 Task: Select work in the section phone type.
Action: Mouse moved to (700, 86)
Screenshot: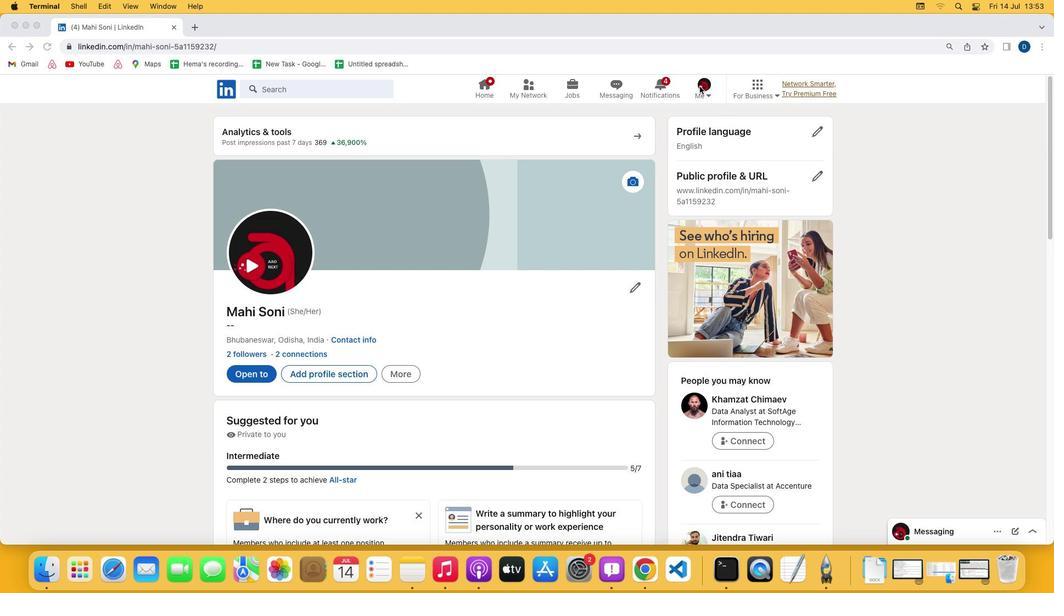 
Action: Mouse pressed left at (700, 86)
Screenshot: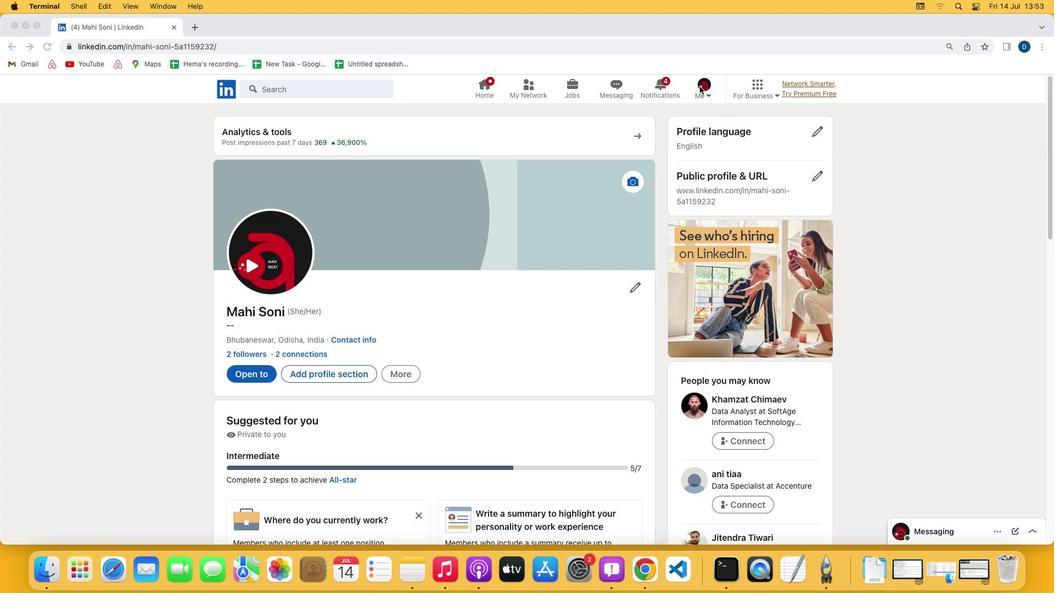 
Action: Mouse pressed left at (700, 86)
Screenshot: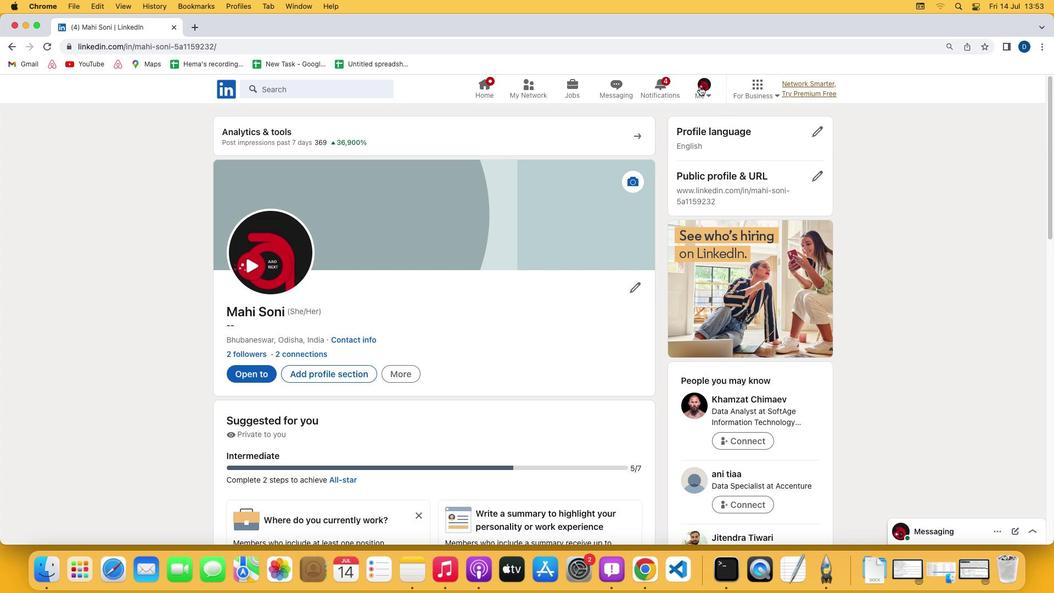 
Action: Mouse moved to (611, 208)
Screenshot: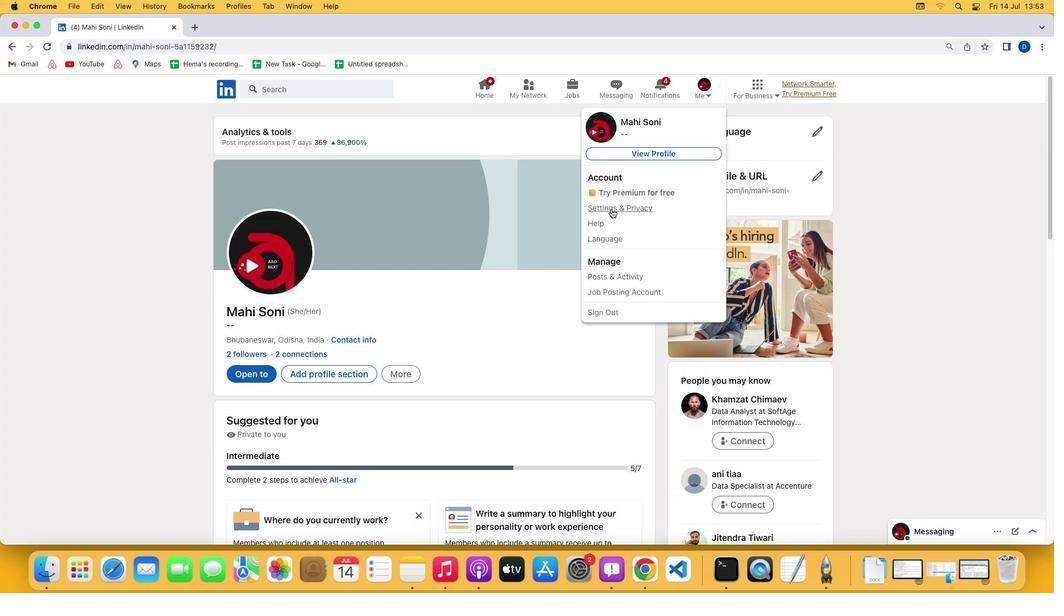 
Action: Mouse pressed left at (611, 208)
Screenshot: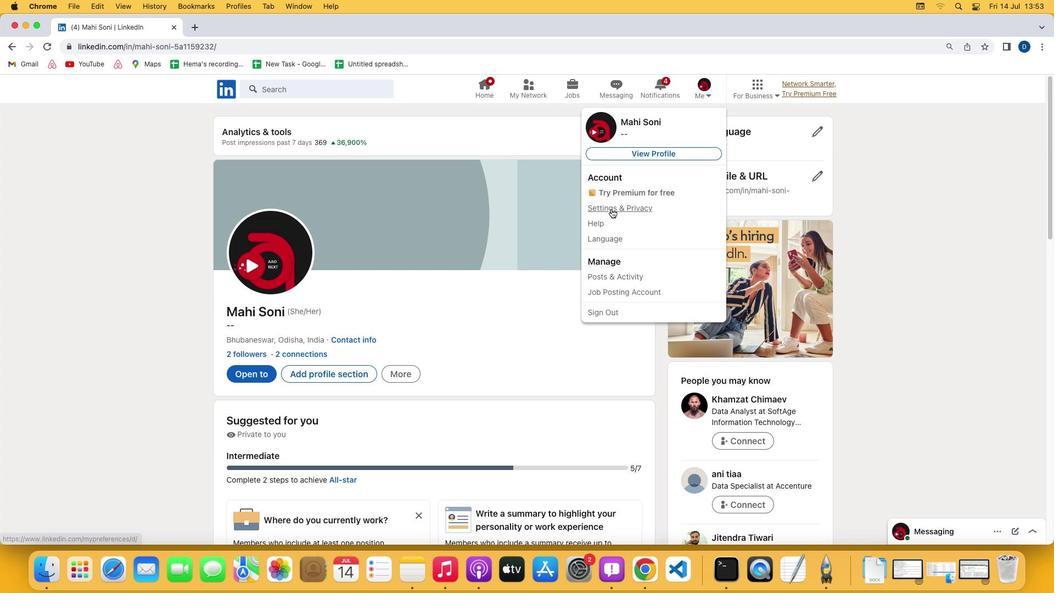 
Action: Mouse moved to (504, 151)
Screenshot: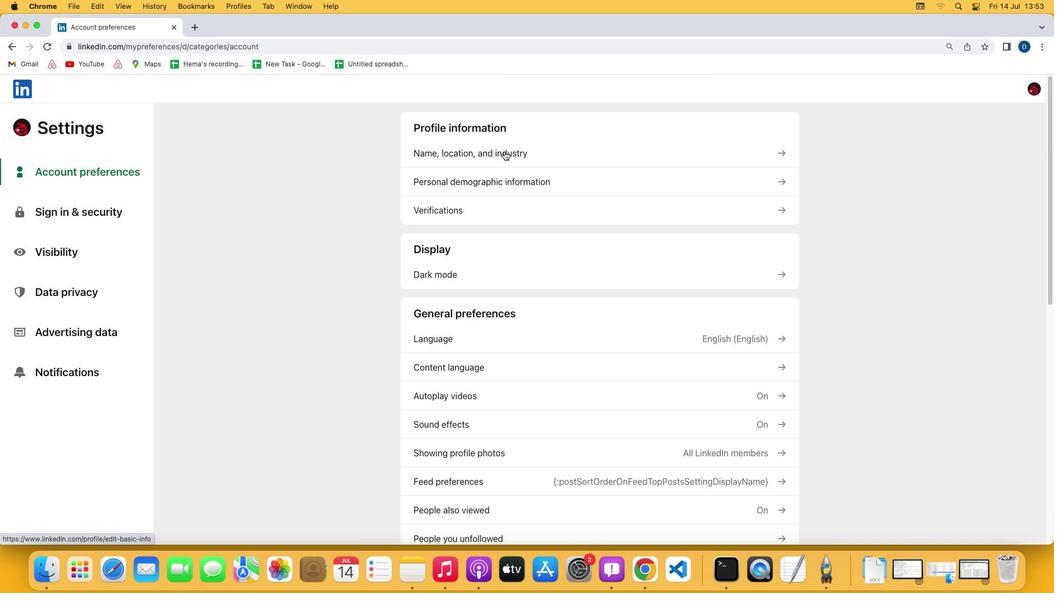 
Action: Mouse pressed left at (504, 151)
Screenshot: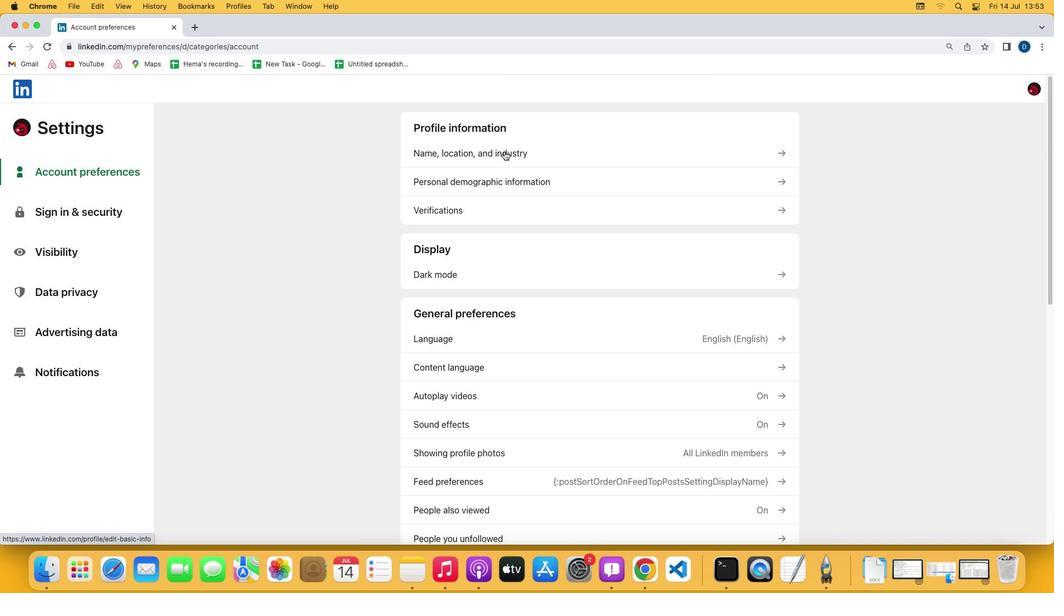 
Action: Mouse moved to (482, 298)
Screenshot: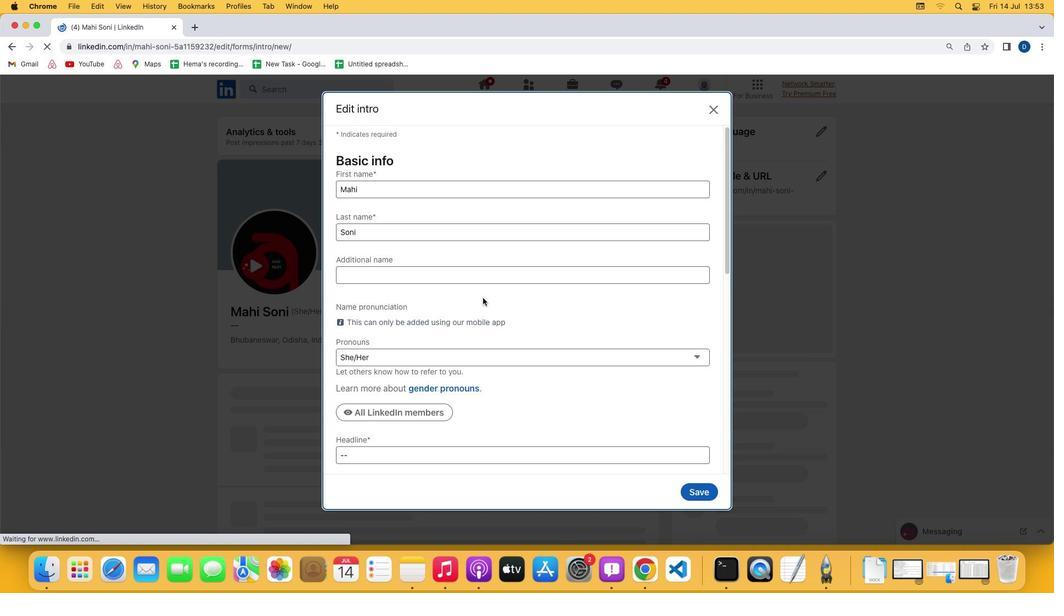 
Action: Mouse scrolled (482, 298) with delta (0, 0)
Screenshot: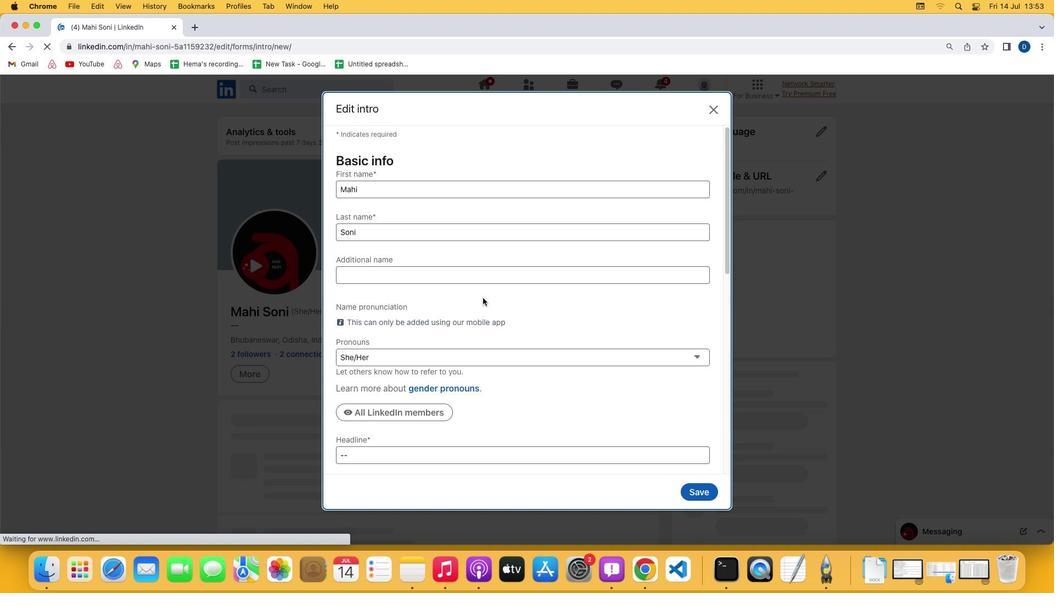 
Action: Mouse scrolled (482, 298) with delta (0, 0)
Screenshot: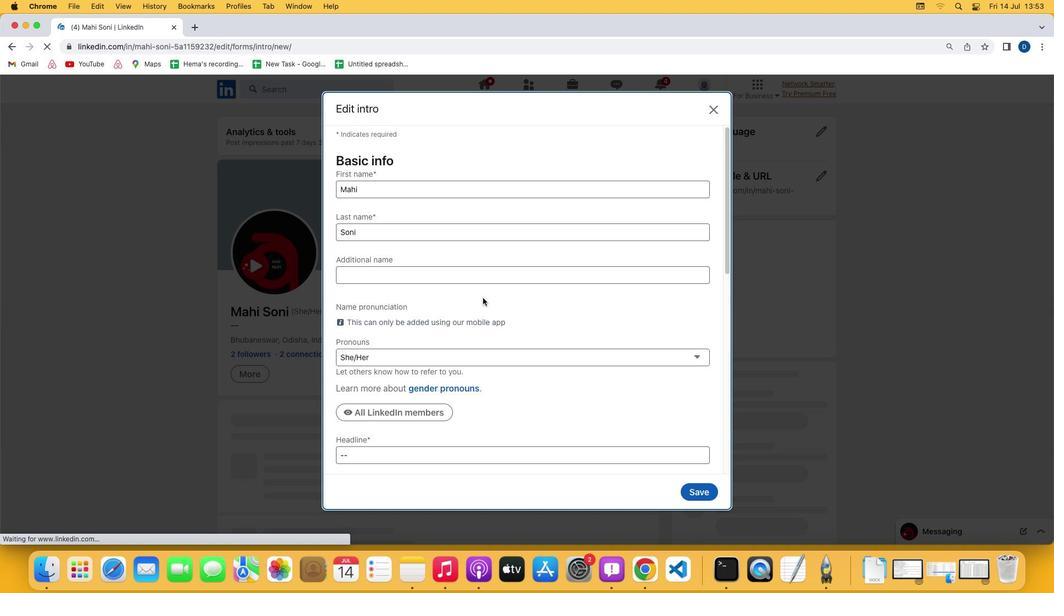 
Action: Mouse scrolled (482, 298) with delta (0, -1)
Screenshot: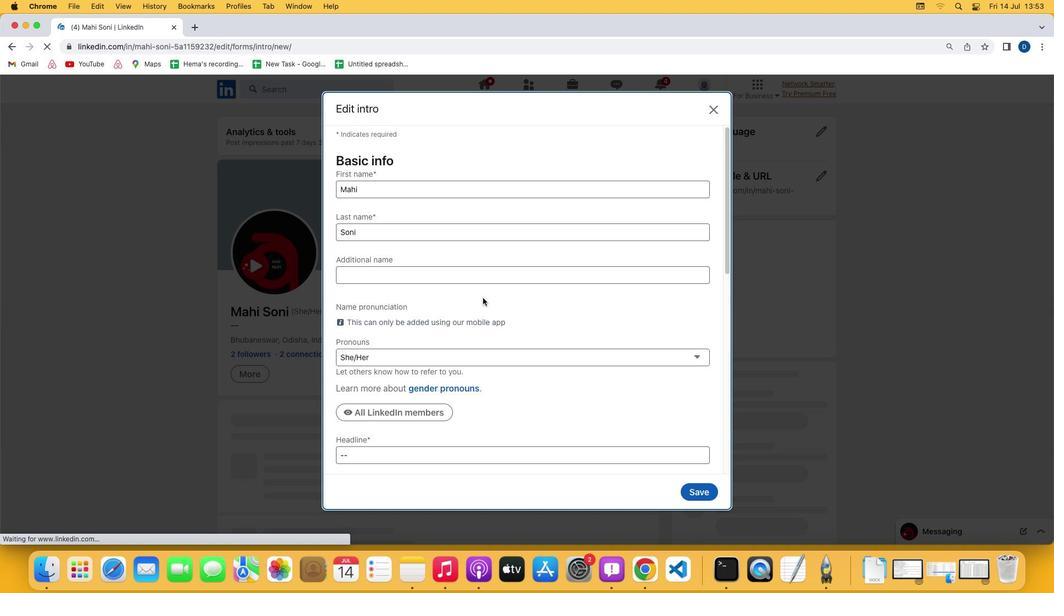 
Action: Mouse scrolled (482, 298) with delta (0, -2)
Screenshot: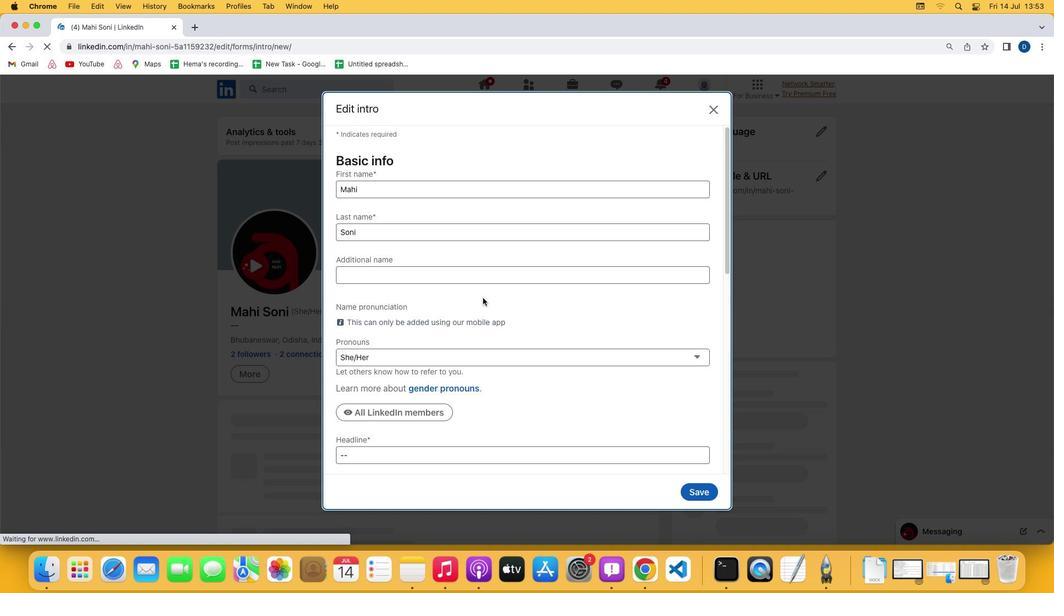 
Action: Mouse scrolled (482, 298) with delta (0, -3)
Screenshot: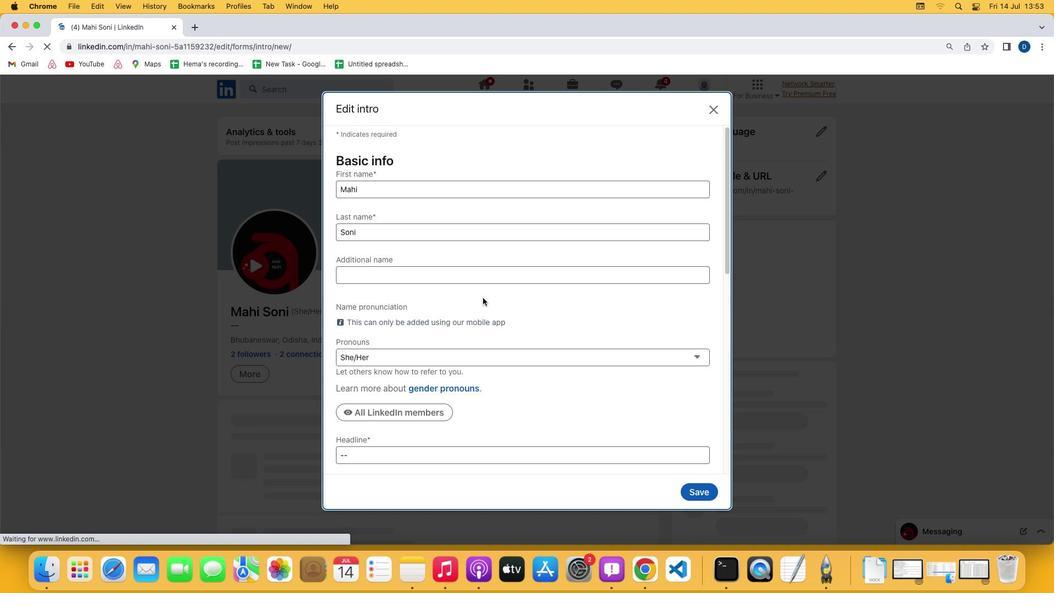 
Action: Mouse scrolled (482, 298) with delta (0, 0)
Screenshot: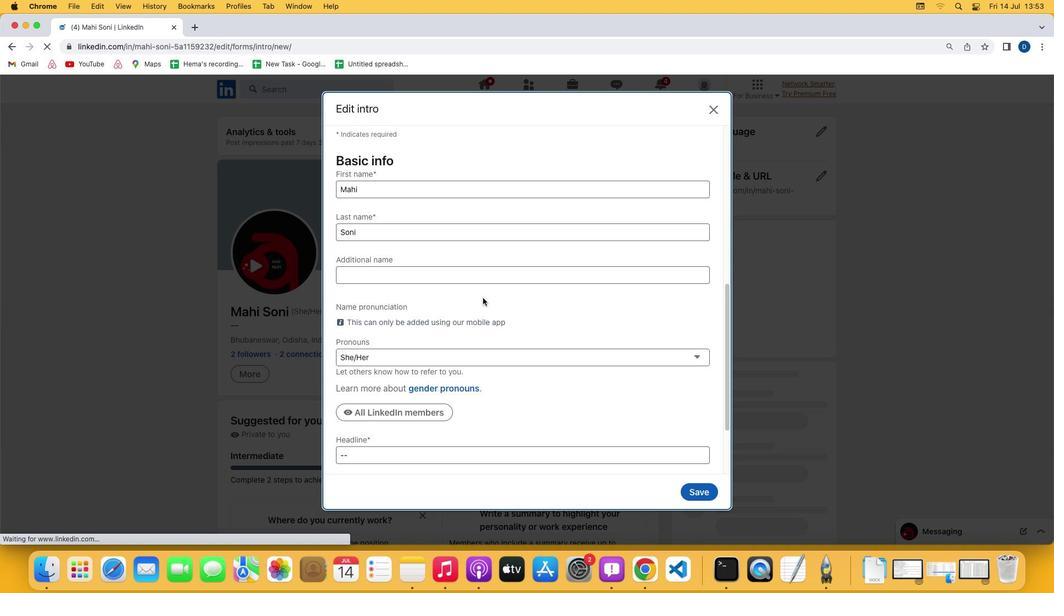
Action: Mouse scrolled (482, 298) with delta (0, 0)
Screenshot: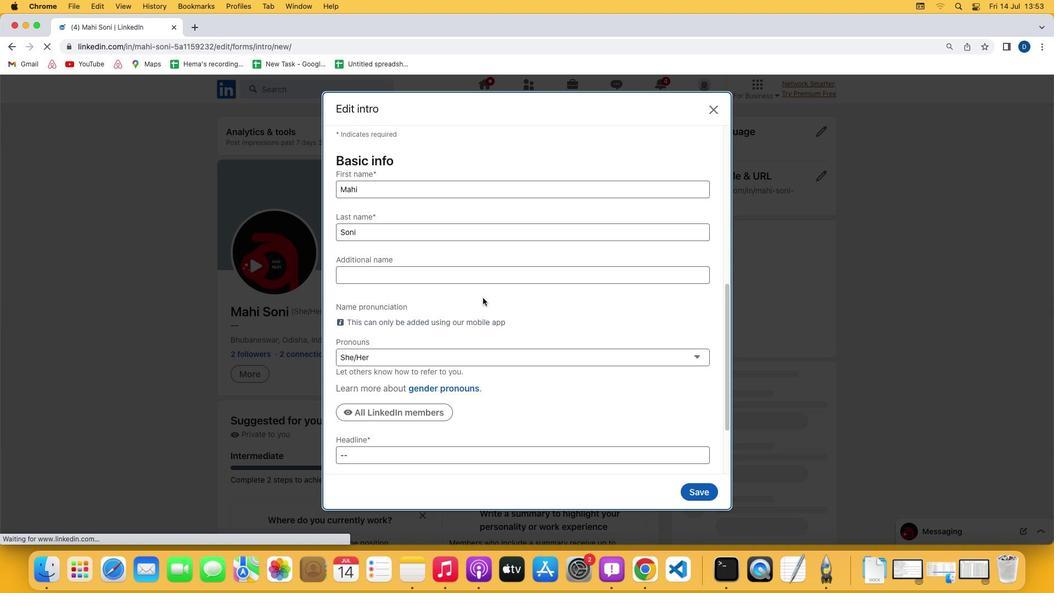 
Action: Mouse scrolled (482, 298) with delta (0, -1)
Screenshot: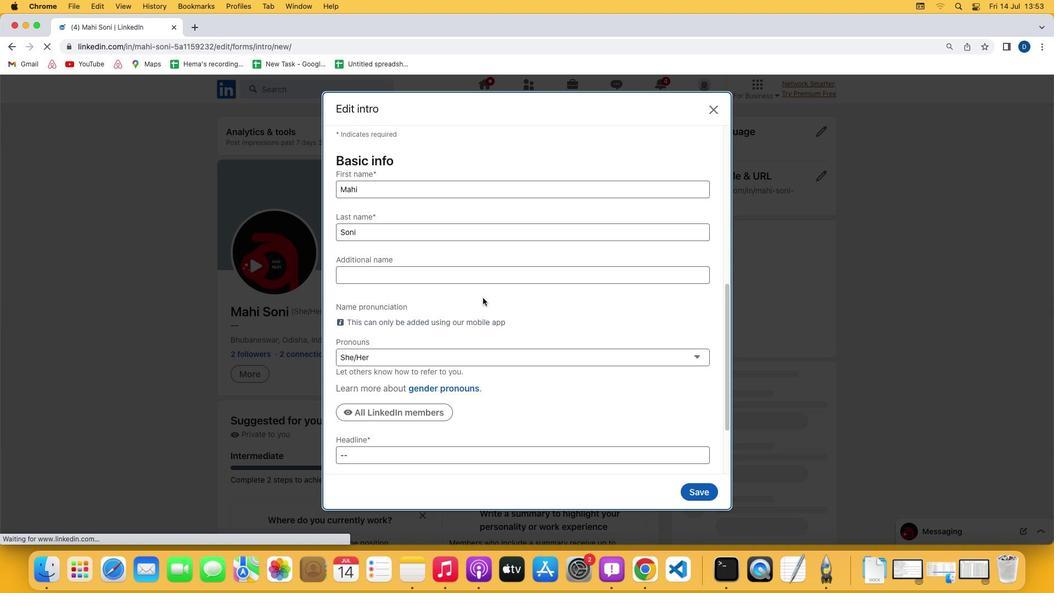 
Action: Mouse scrolled (482, 298) with delta (0, -2)
Screenshot: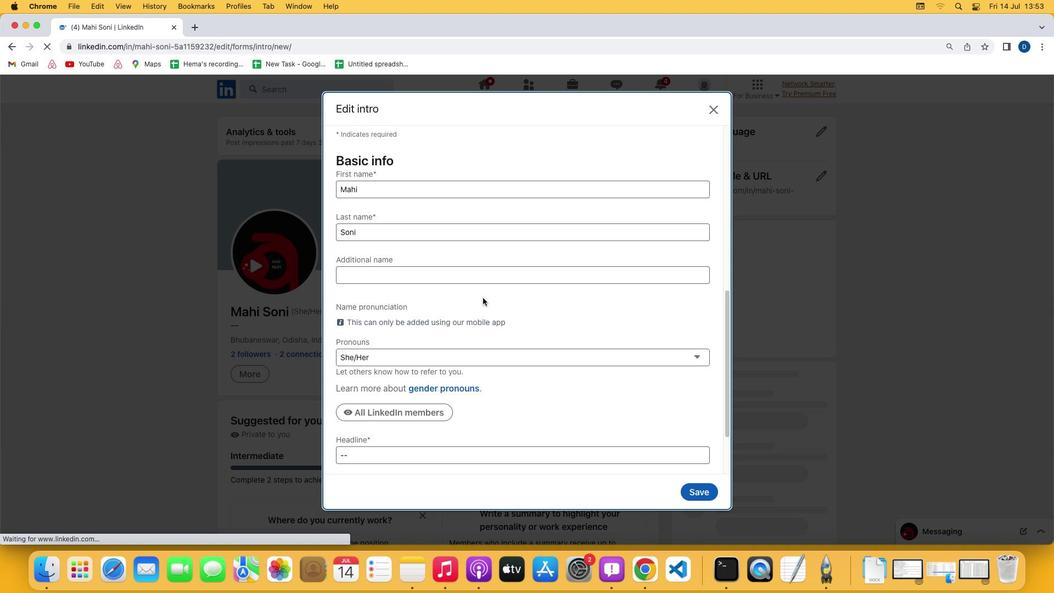 
Action: Mouse scrolled (482, 298) with delta (0, -3)
Screenshot: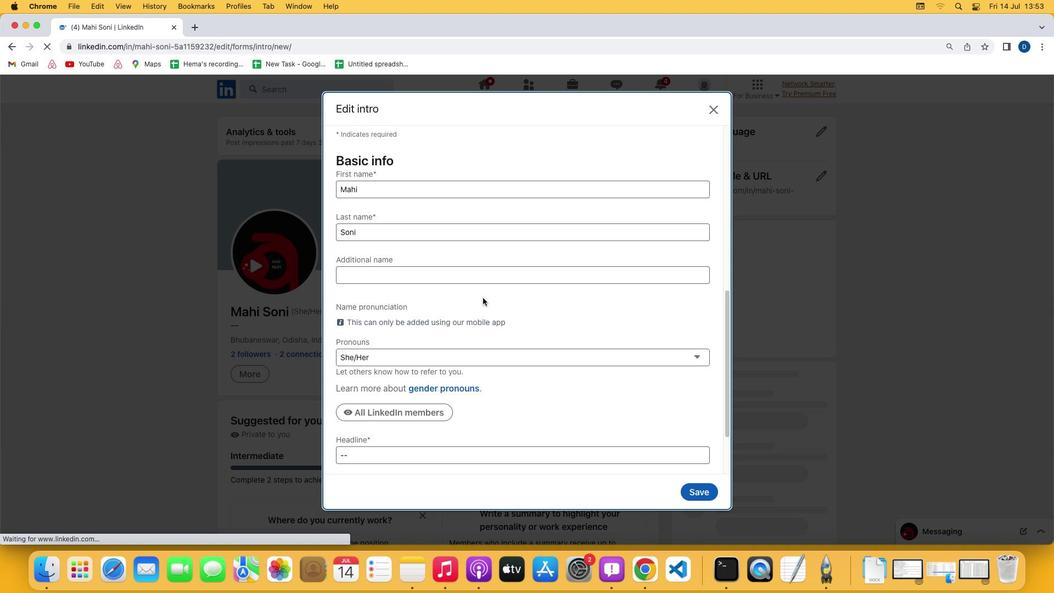 
Action: Mouse moved to (385, 365)
Screenshot: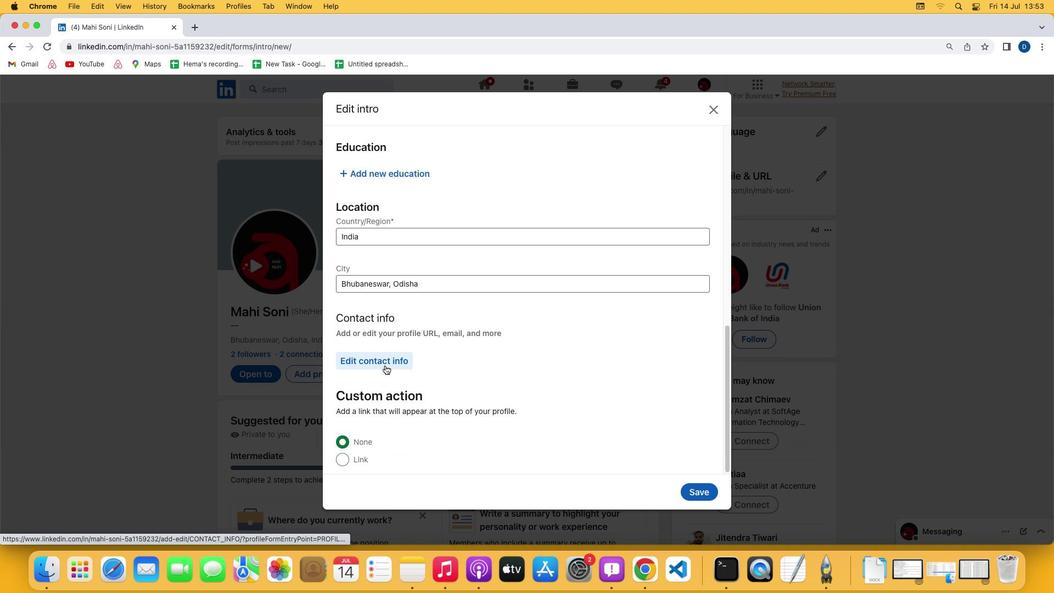 
Action: Mouse pressed left at (385, 365)
Screenshot: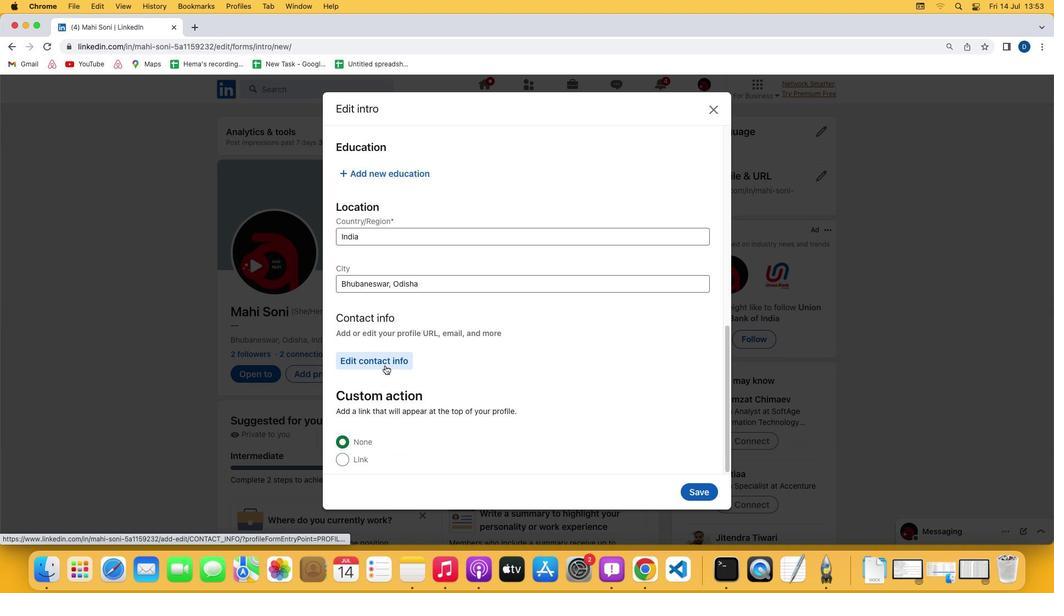 
Action: Mouse moved to (406, 303)
Screenshot: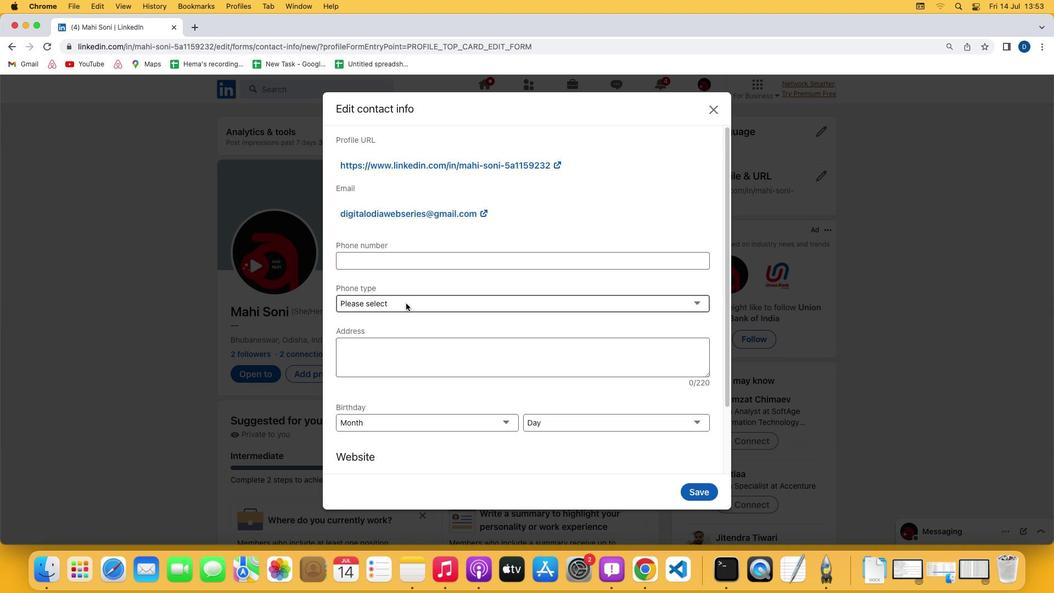 
Action: Mouse pressed left at (406, 303)
Screenshot: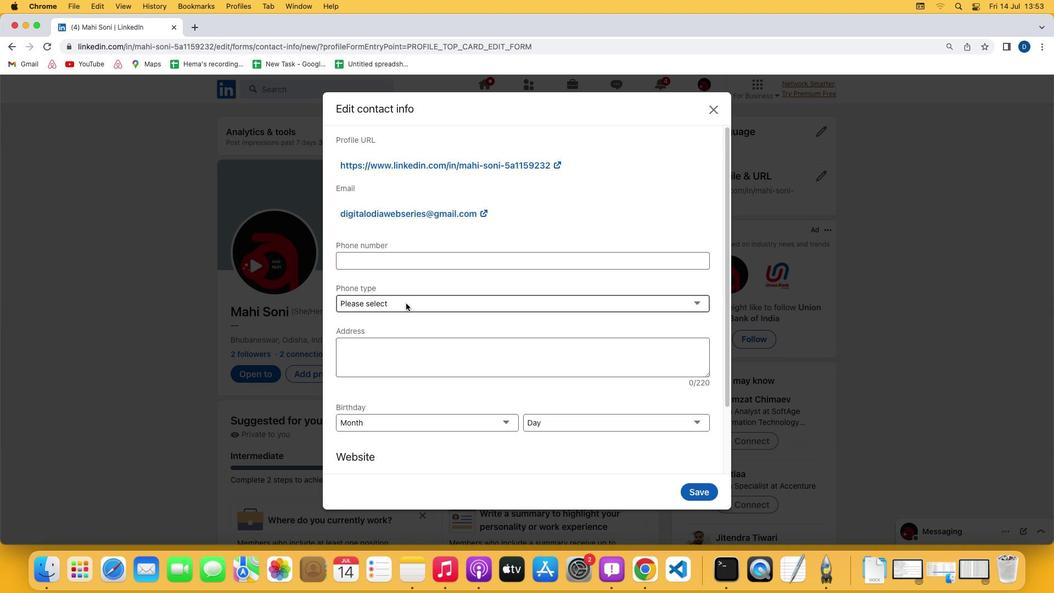 
Action: Mouse moved to (400, 330)
Screenshot: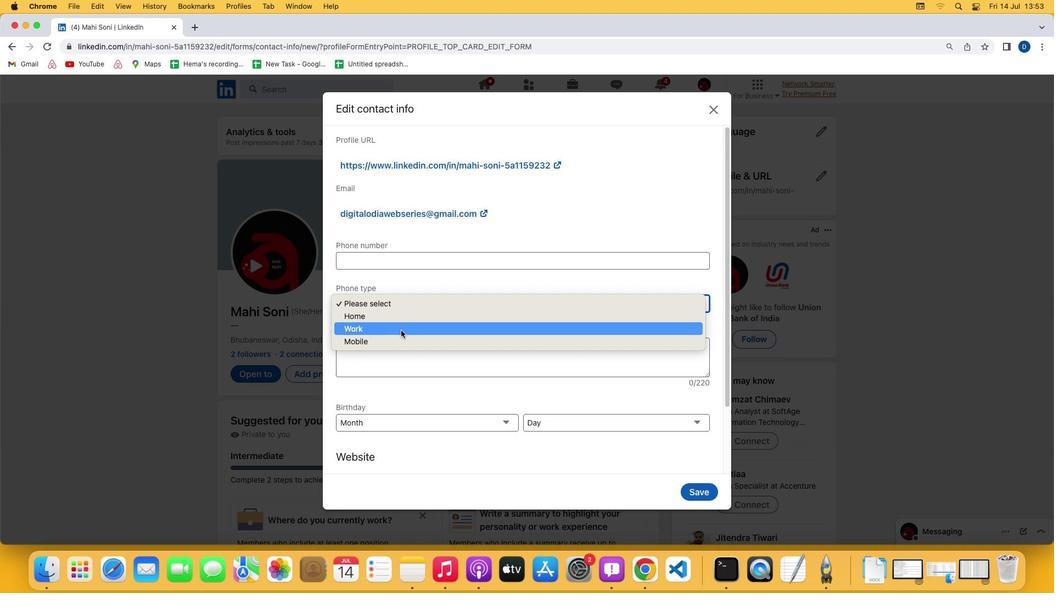 
Action: Mouse pressed left at (400, 330)
Screenshot: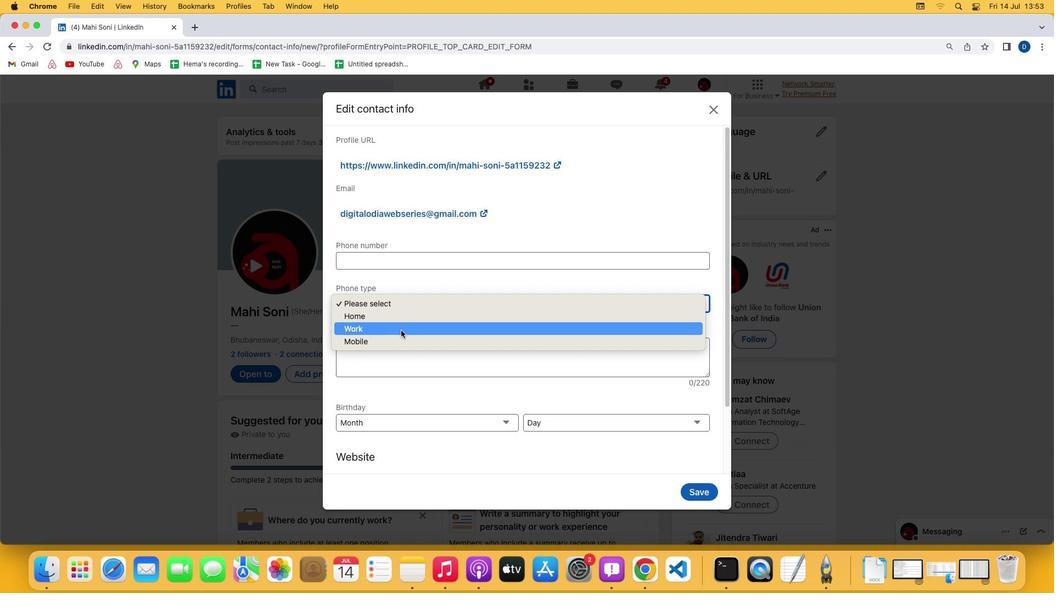 
